 Task: Change elbow connector line to solid.
Action: Mouse moved to (541, 283)
Screenshot: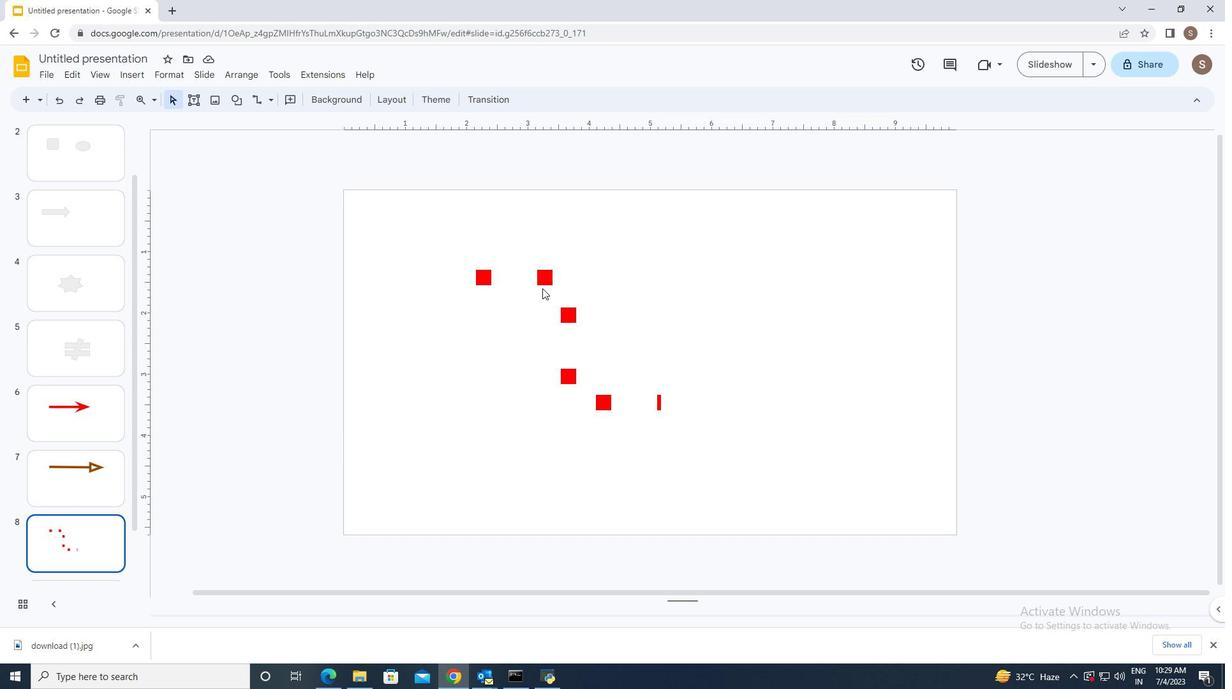 
Action: Mouse pressed left at (541, 283)
Screenshot: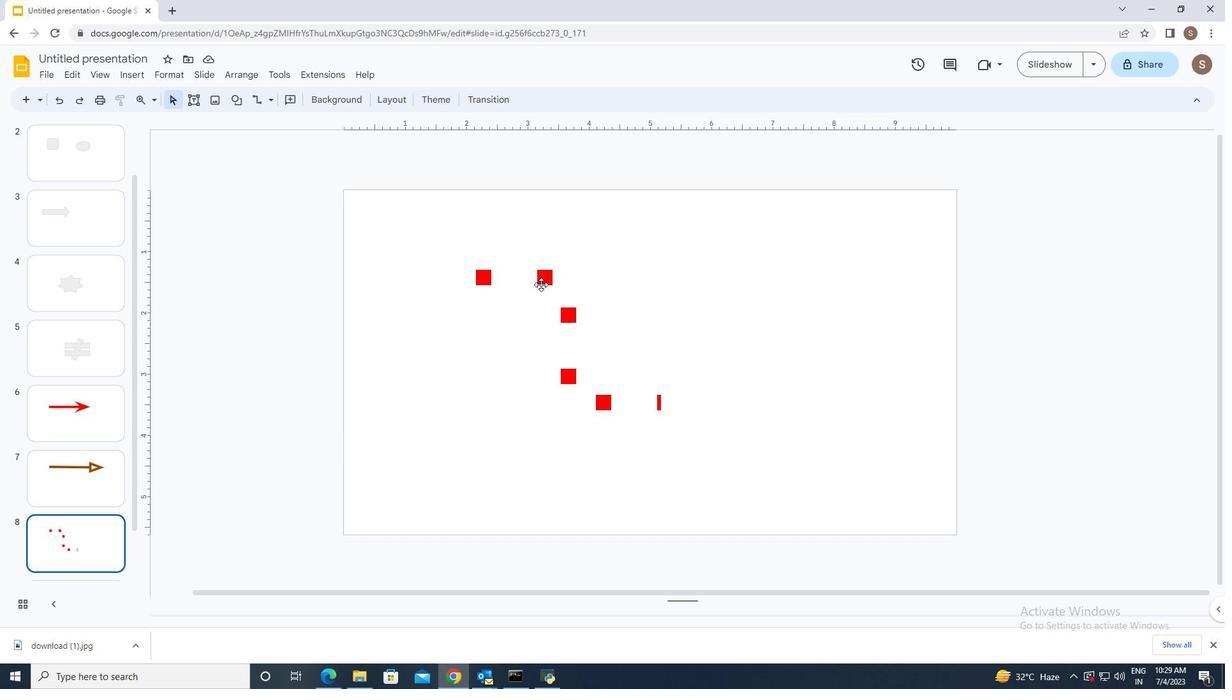 
Action: Mouse moved to (334, 98)
Screenshot: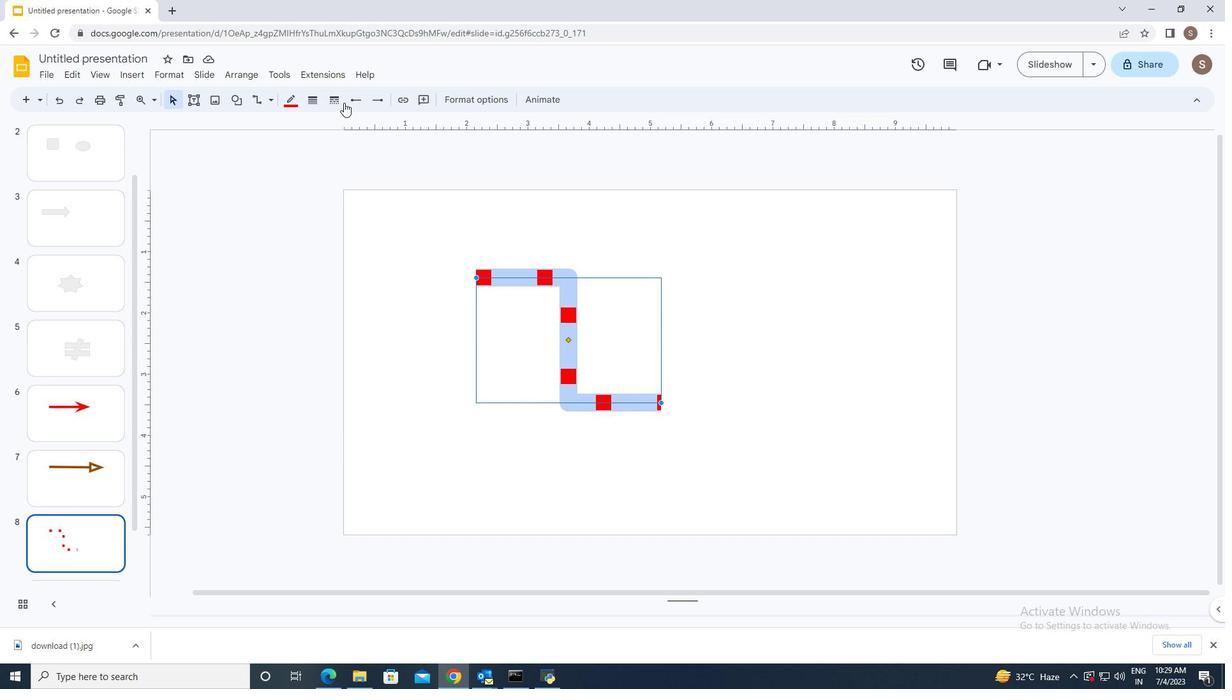 
Action: Mouse pressed left at (334, 98)
Screenshot: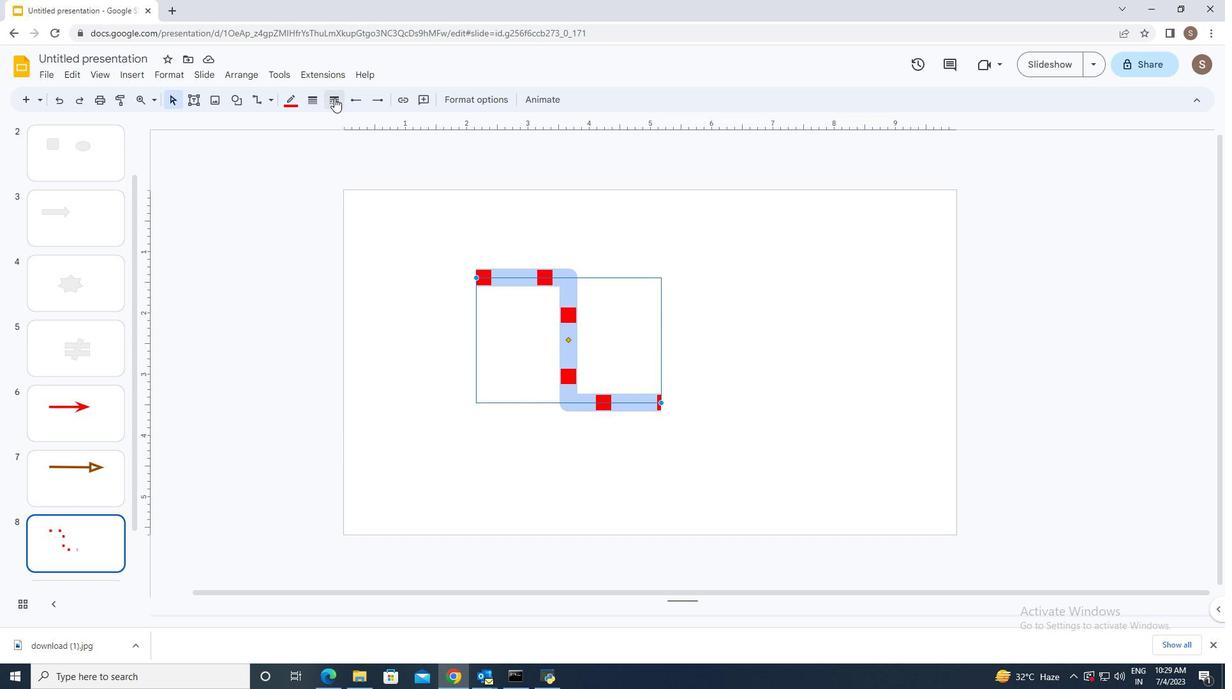 
Action: Mouse moved to (348, 120)
Screenshot: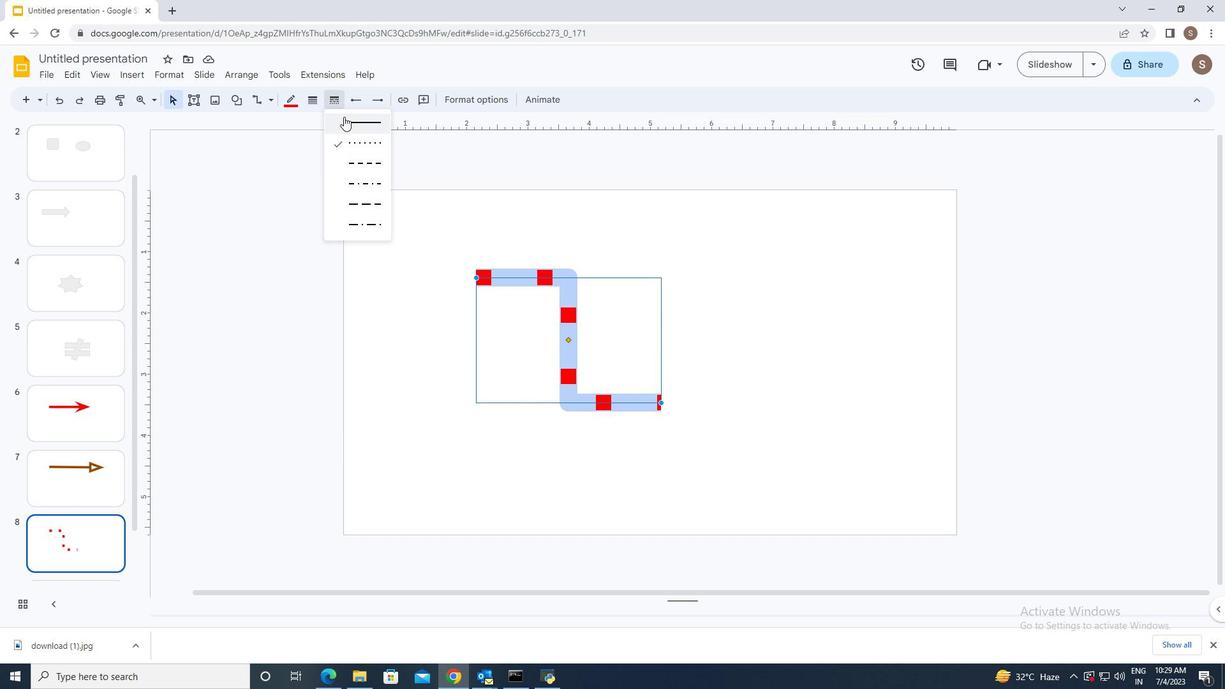 
Action: Mouse pressed left at (348, 120)
Screenshot: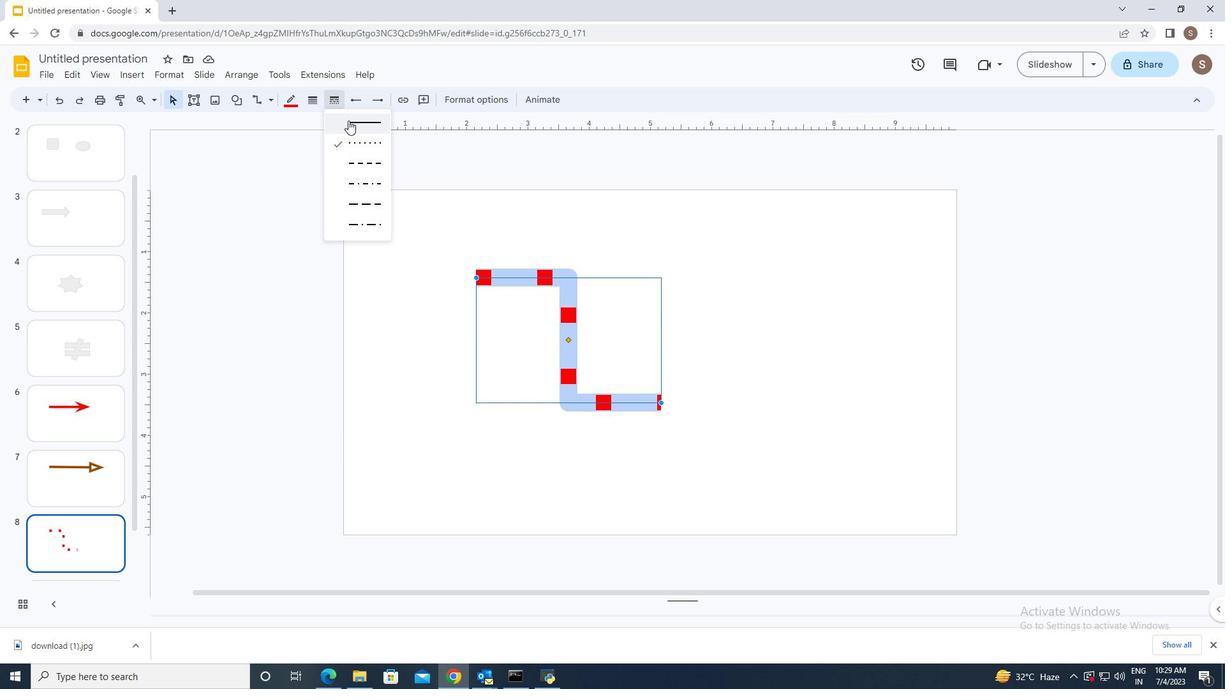 
Action: Mouse moved to (412, 476)
Screenshot: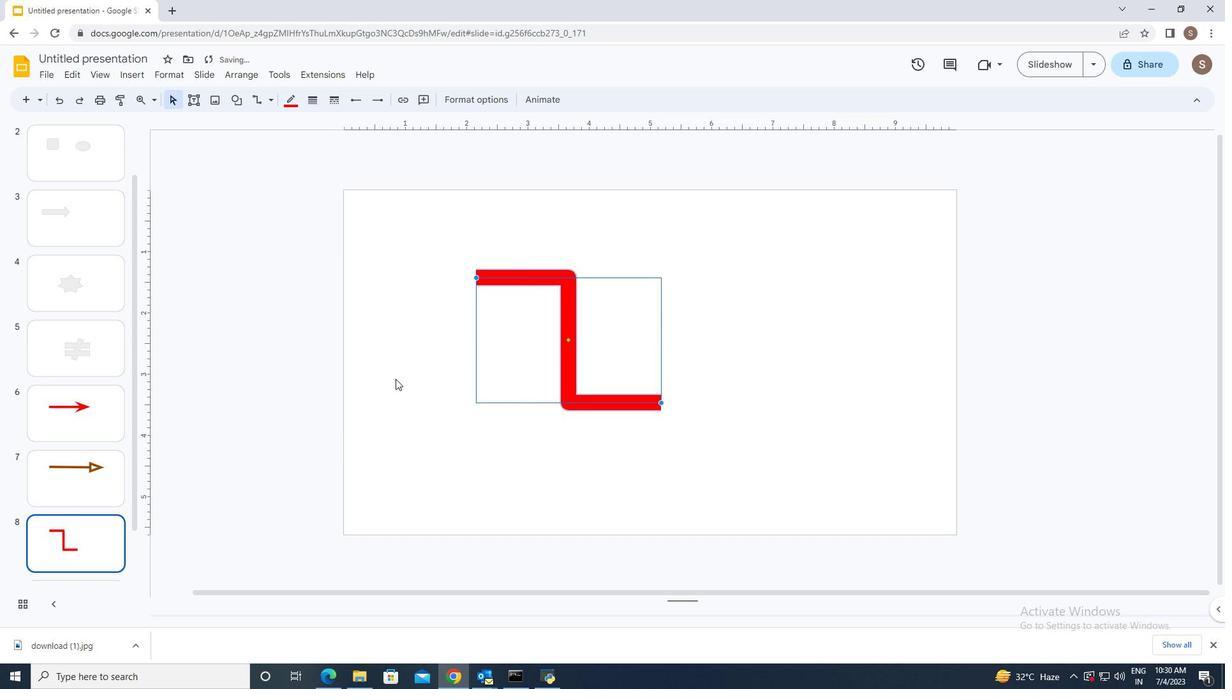 
Action: Mouse pressed left at (412, 476)
Screenshot: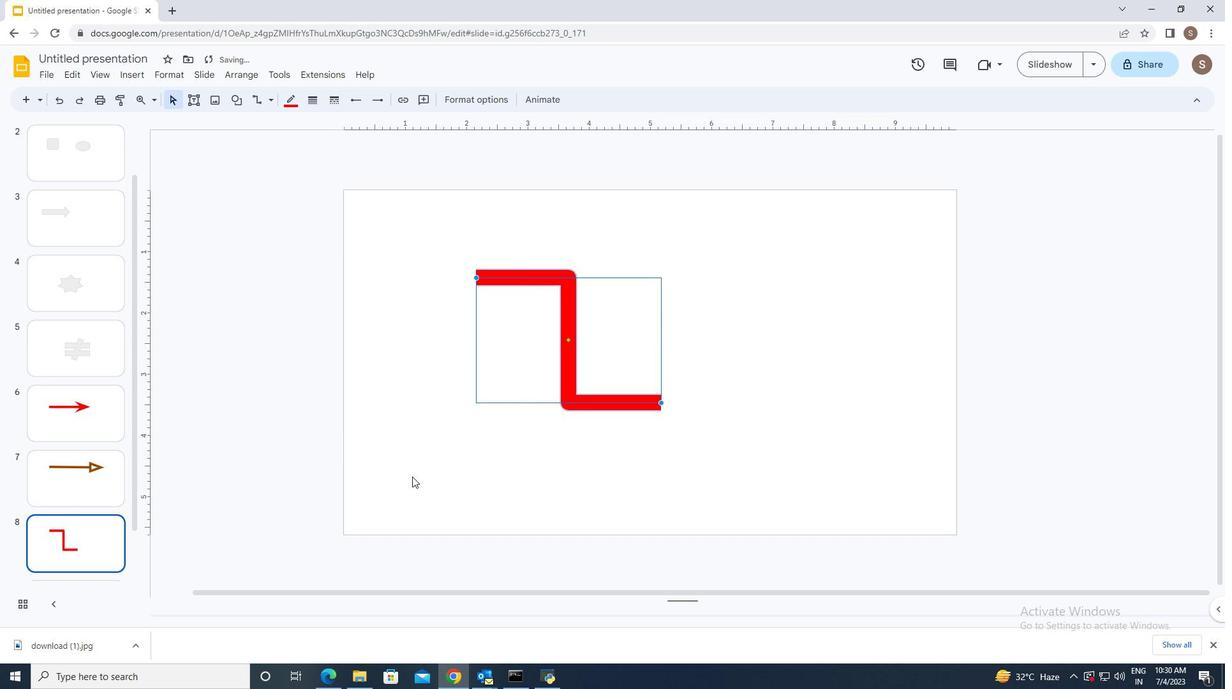 
Action: Mouse moved to (412, 476)
Screenshot: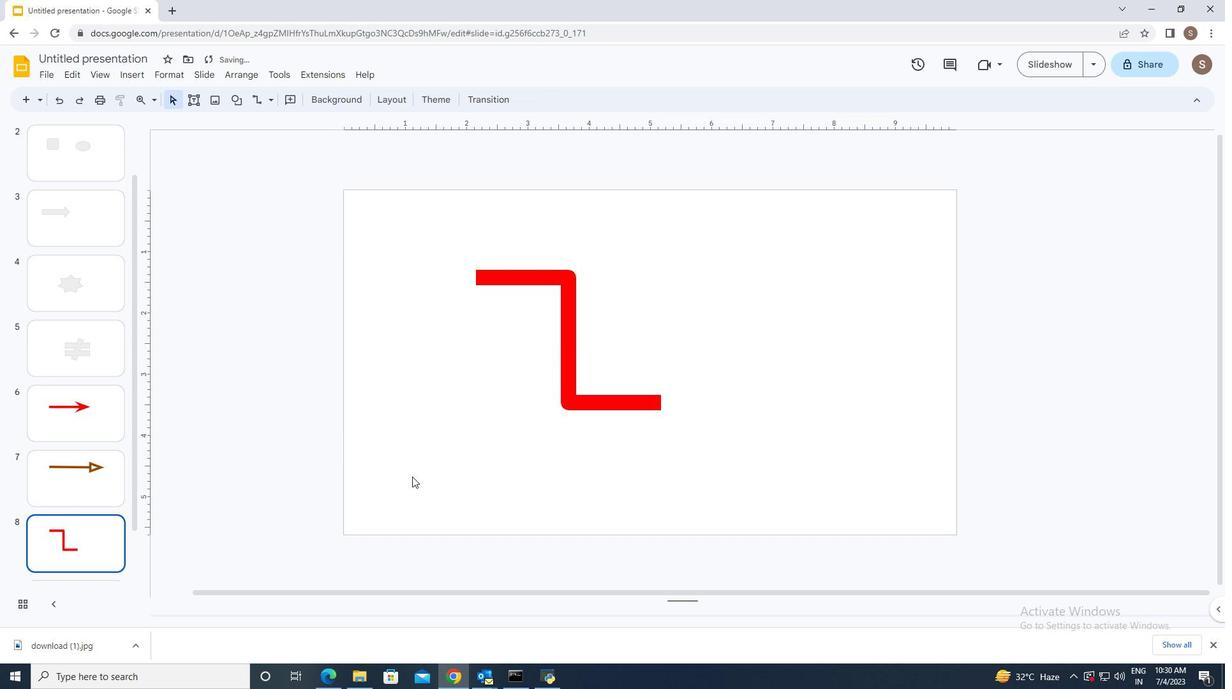 
